 Task: Create a due date automation trigger when advanced on, on the tuesday after a card is due add dates with an overdue due date at 11:00 AM.
Action: Mouse moved to (1156, 106)
Screenshot: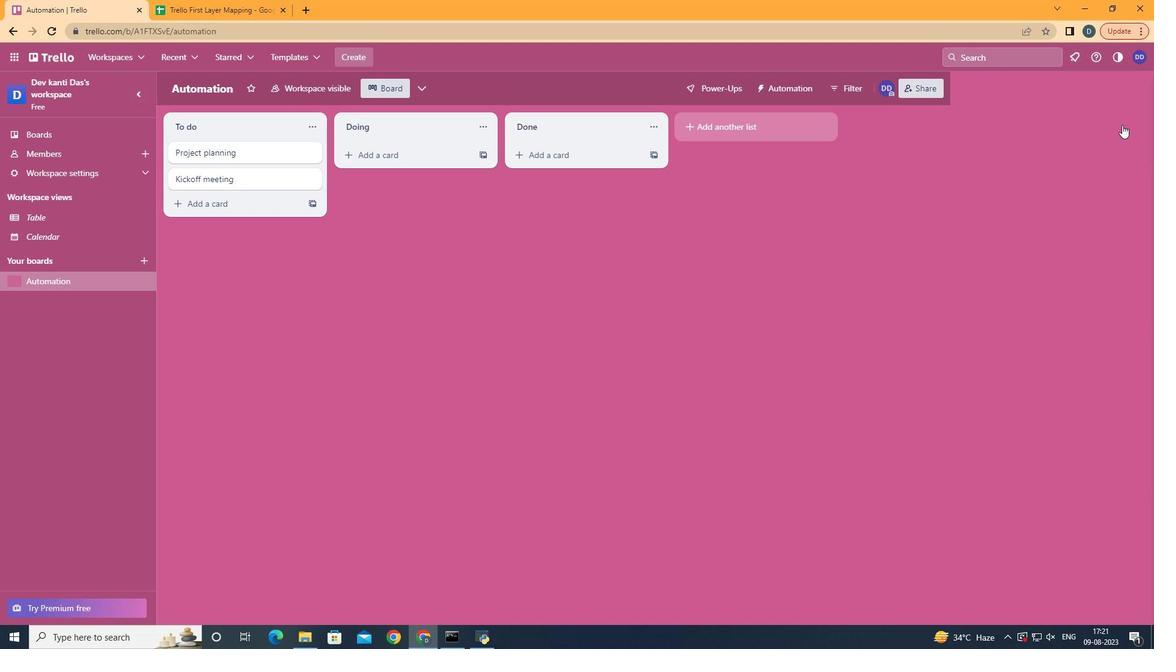 
Action: Mouse pressed left at (1156, 106)
Screenshot: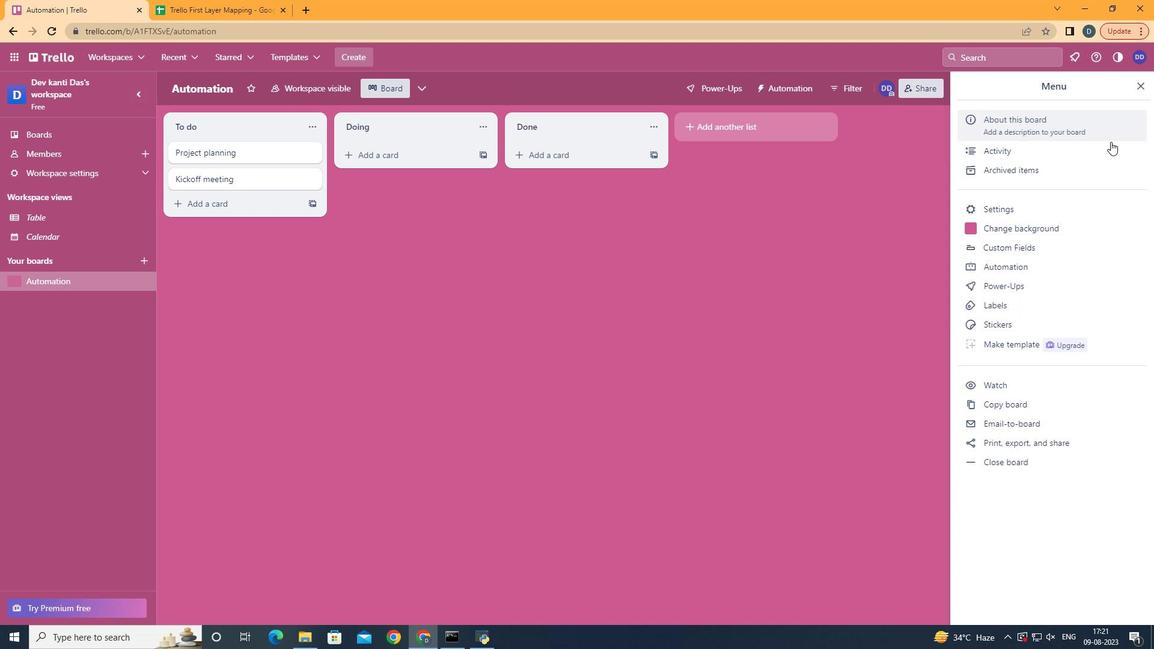 
Action: Mouse moved to (1039, 277)
Screenshot: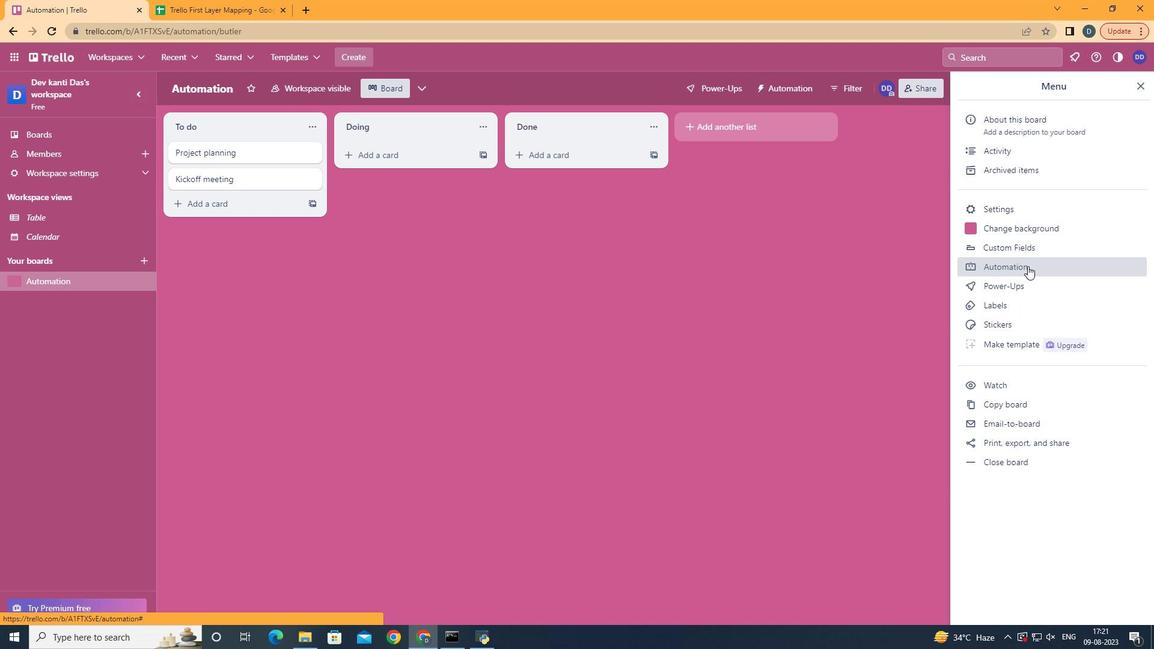 
Action: Mouse pressed left at (1039, 277)
Screenshot: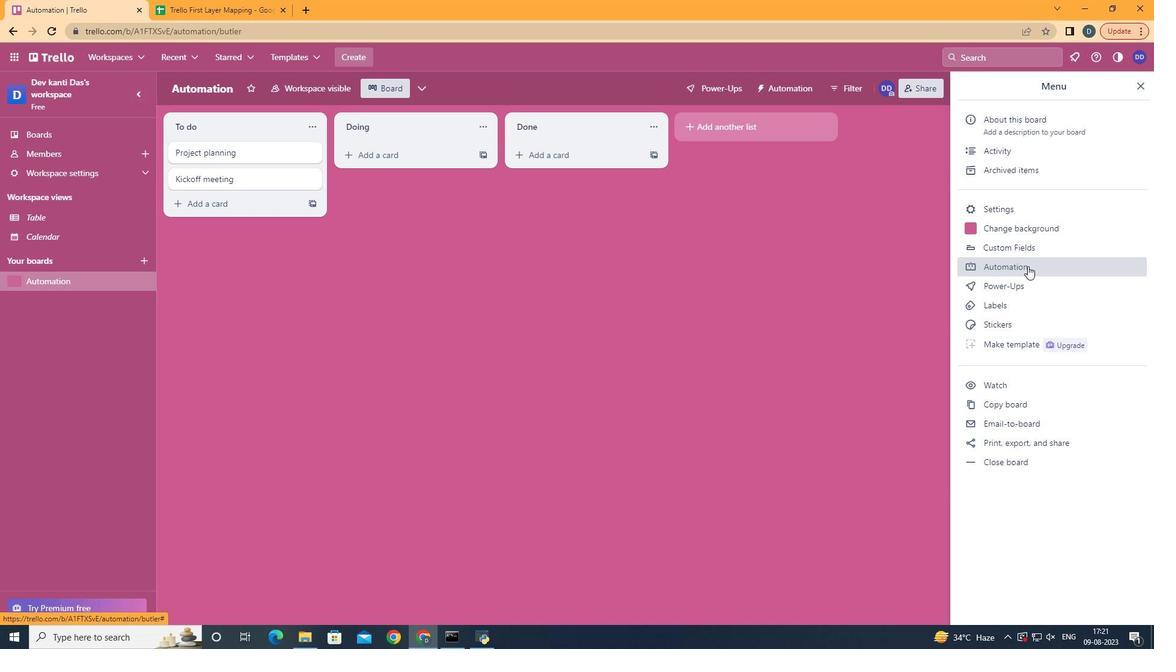 
Action: Mouse moved to (245, 259)
Screenshot: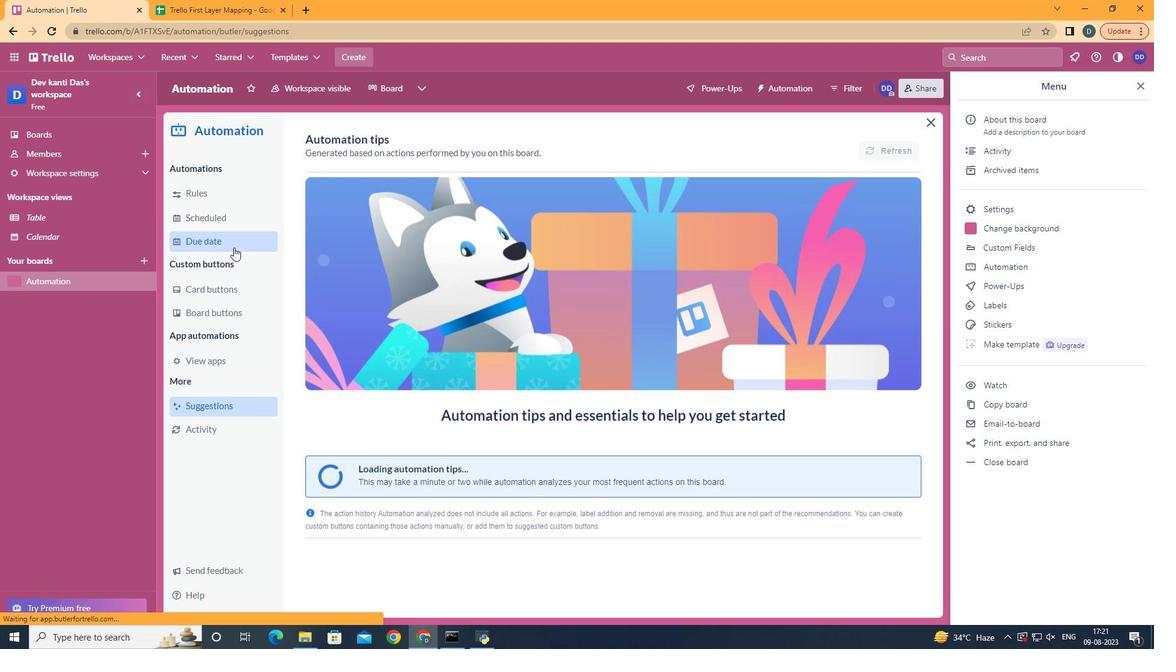 
Action: Mouse pressed left at (245, 259)
Screenshot: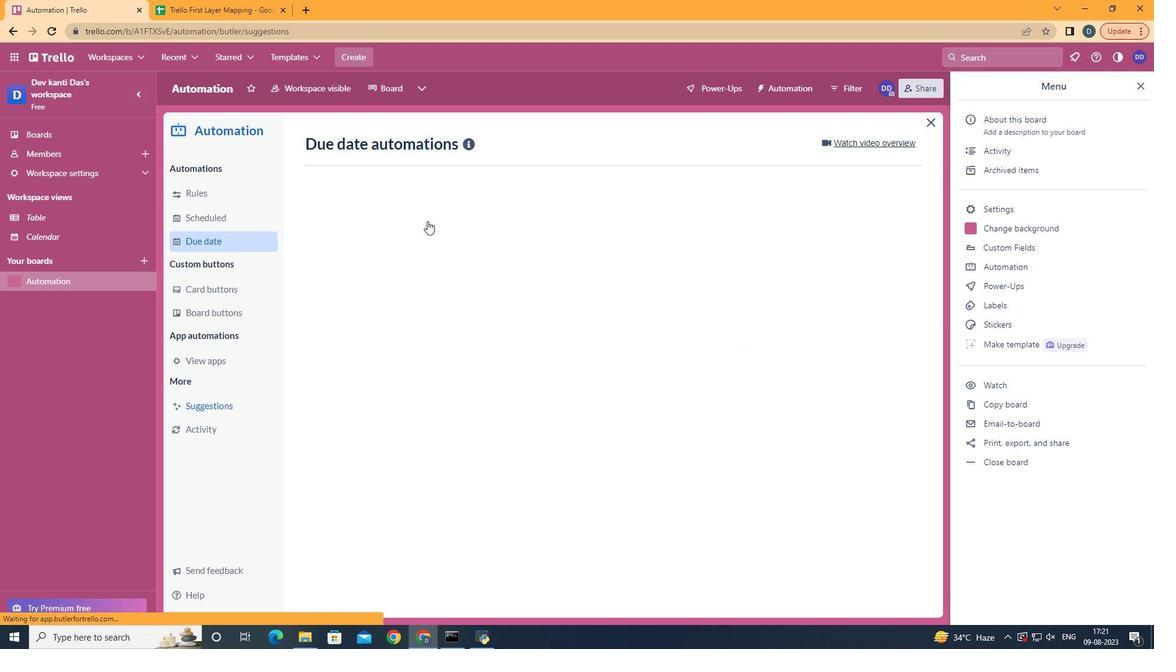 
Action: Mouse moved to (848, 161)
Screenshot: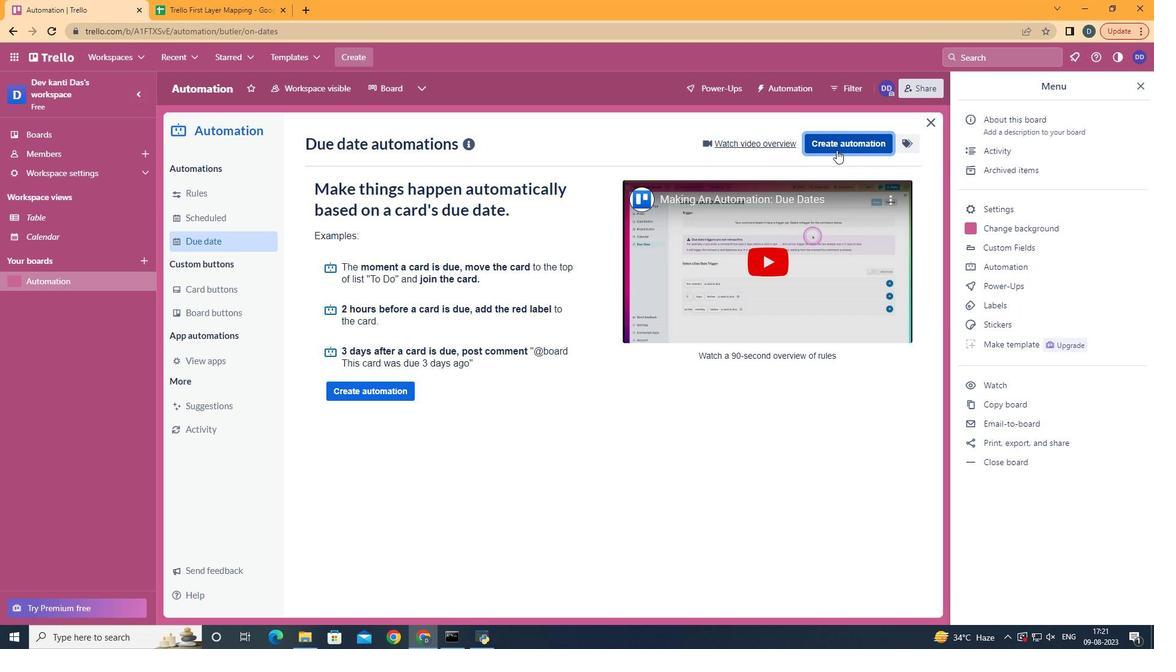 
Action: Mouse pressed left at (848, 161)
Screenshot: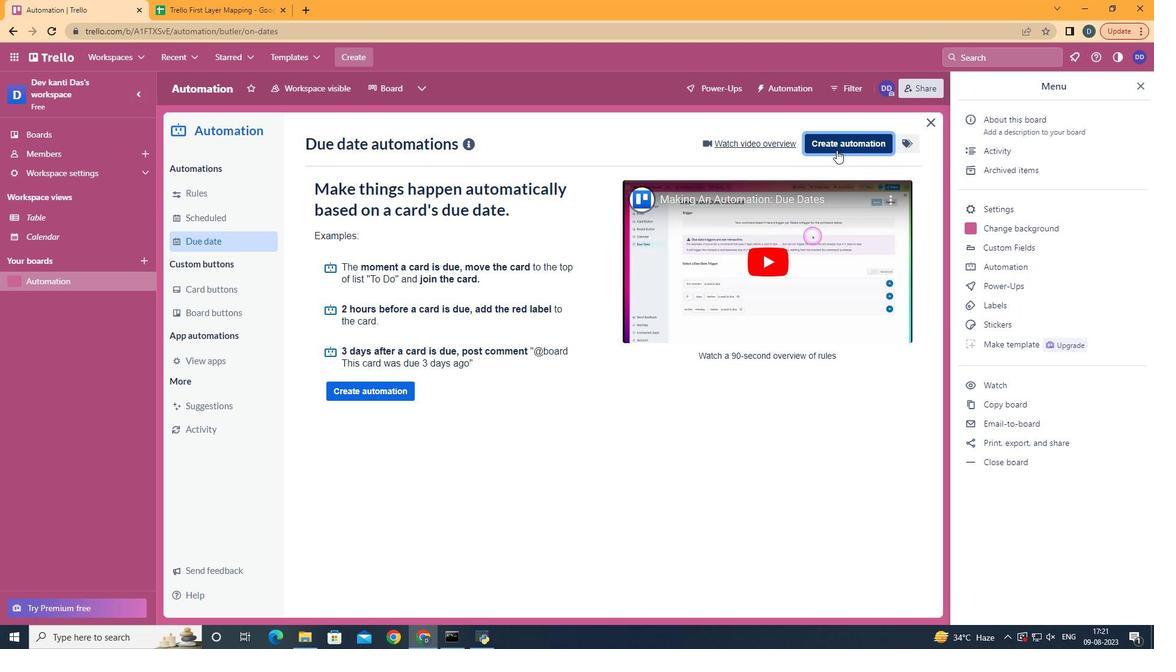 
Action: Mouse moved to (632, 275)
Screenshot: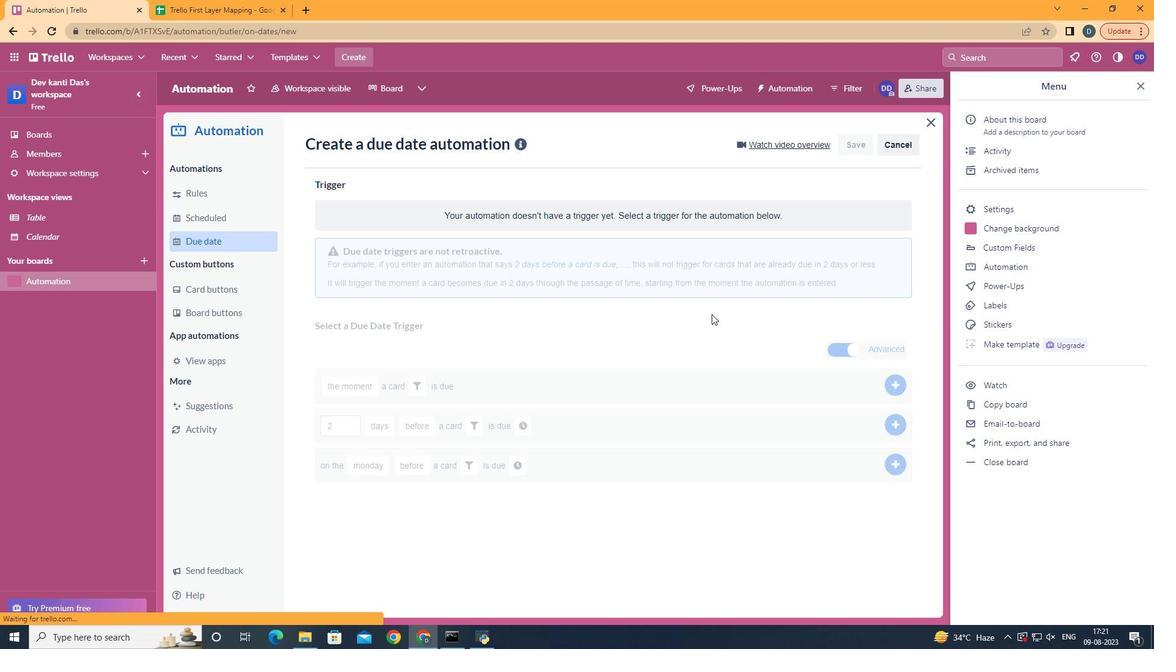 
Action: Mouse pressed left at (632, 275)
Screenshot: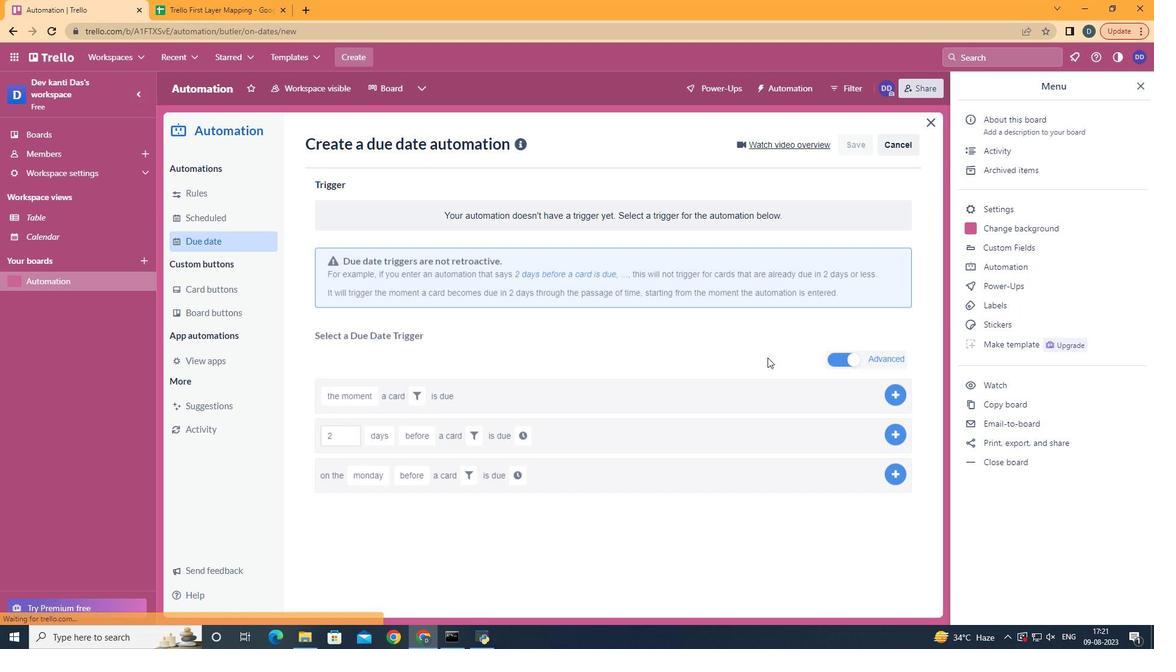 
Action: Mouse moved to (405, 348)
Screenshot: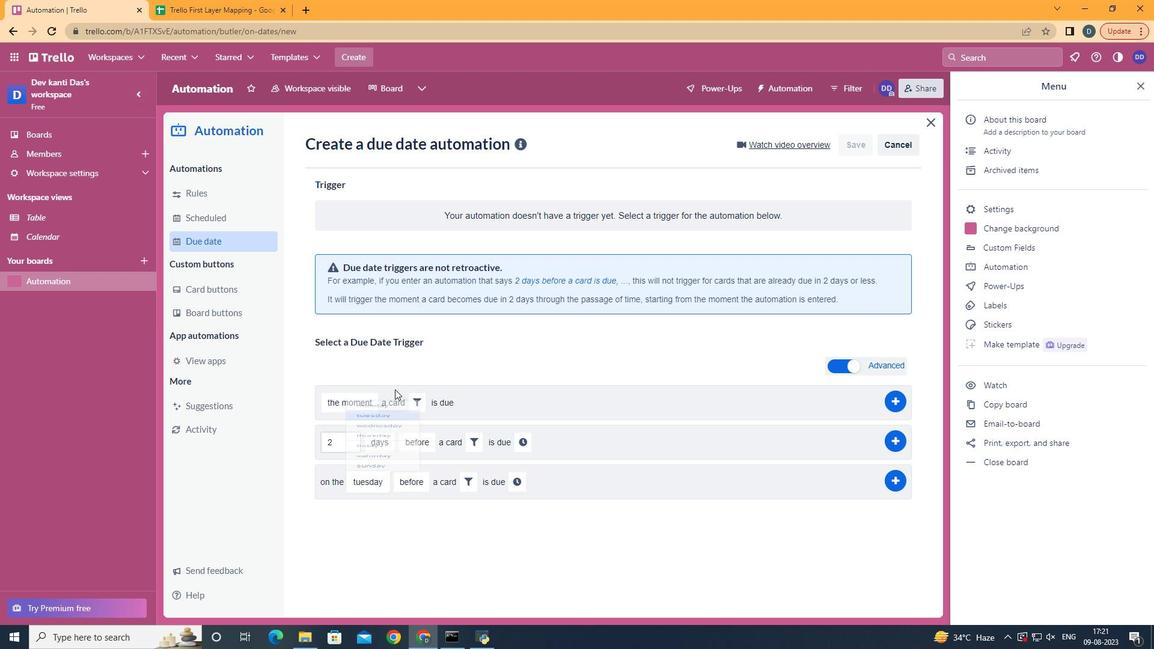
Action: Mouse pressed left at (405, 348)
Screenshot: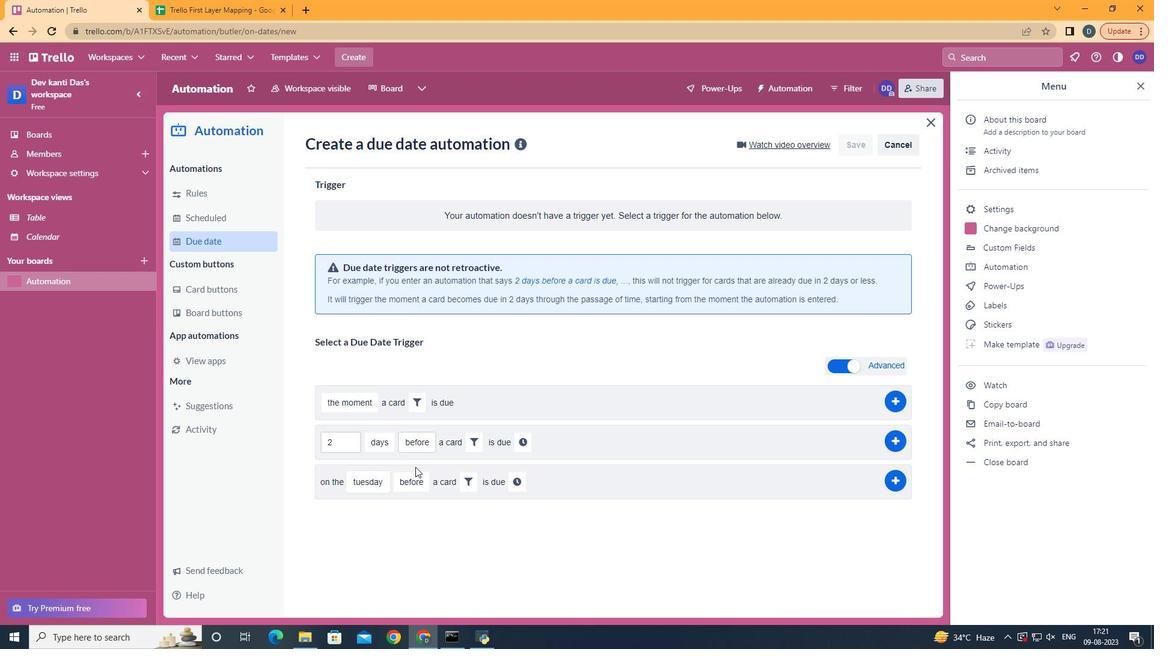 
Action: Mouse moved to (431, 540)
Screenshot: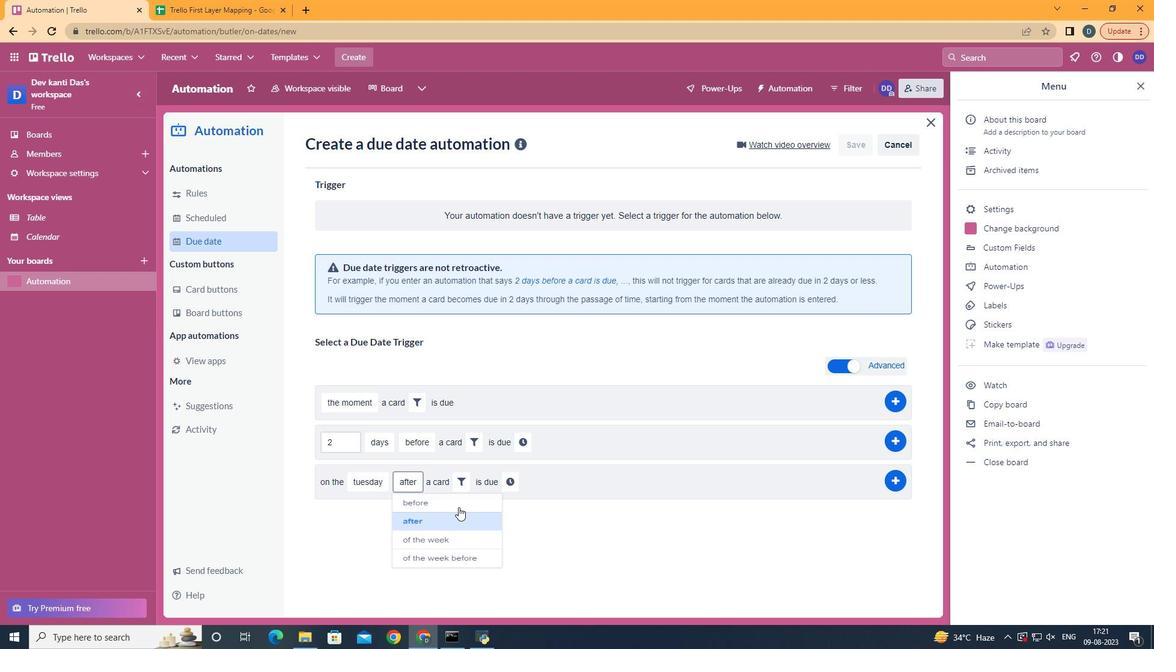 
Action: Mouse pressed left at (431, 540)
Screenshot: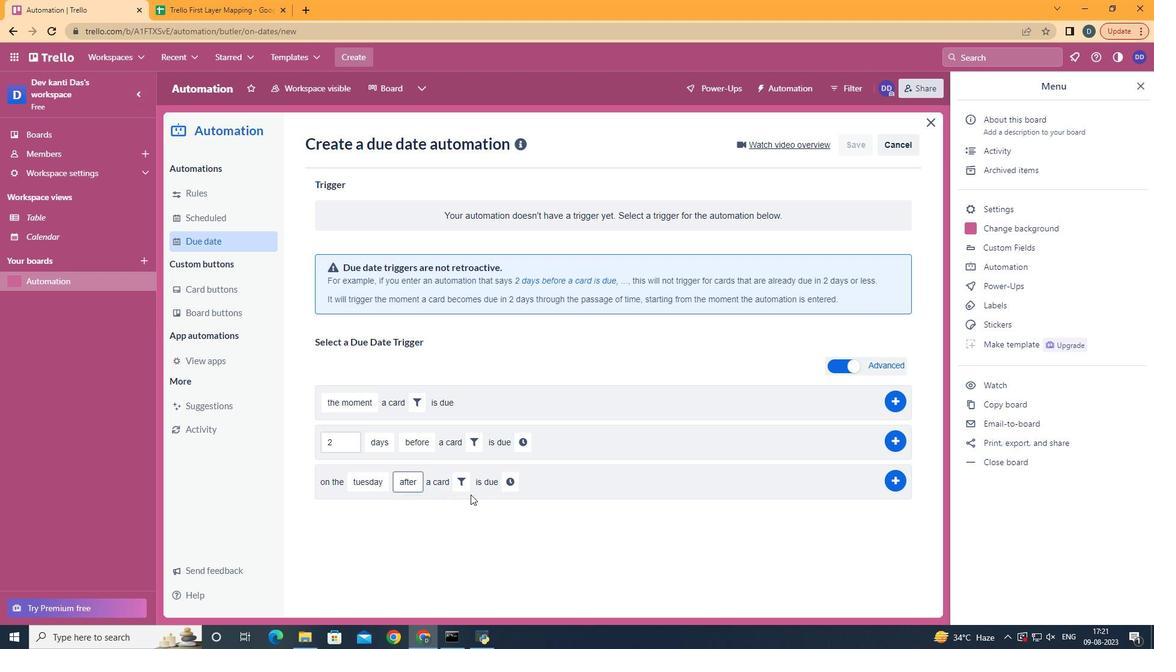 
Action: Mouse moved to (482, 492)
Screenshot: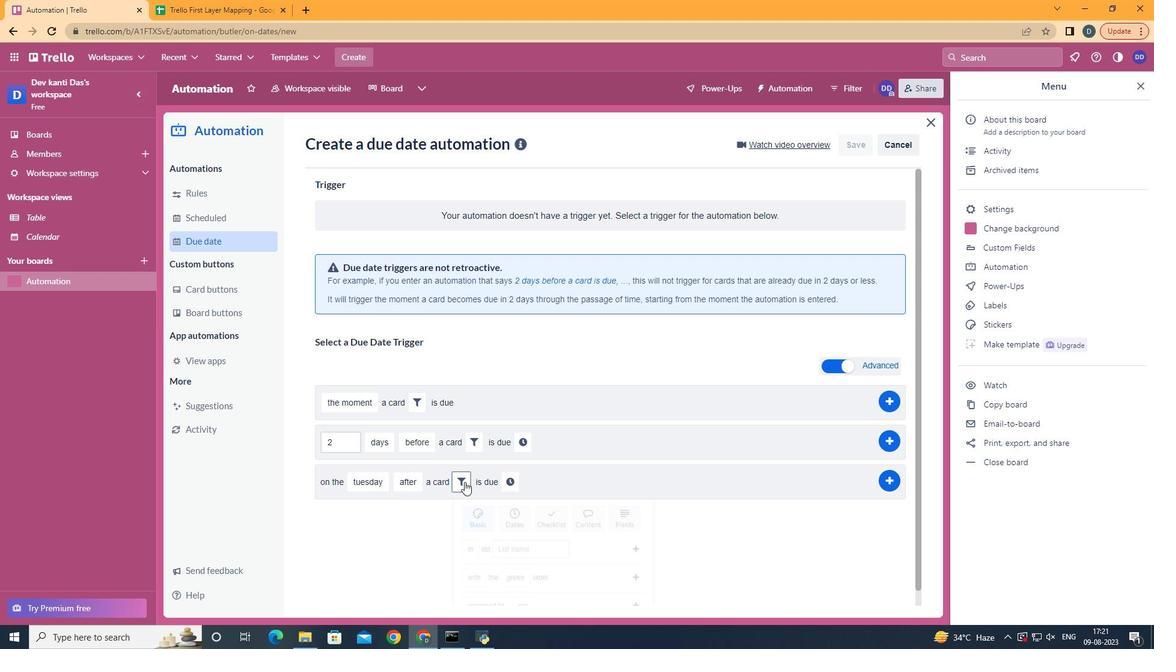 
Action: Mouse pressed left at (482, 492)
Screenshot: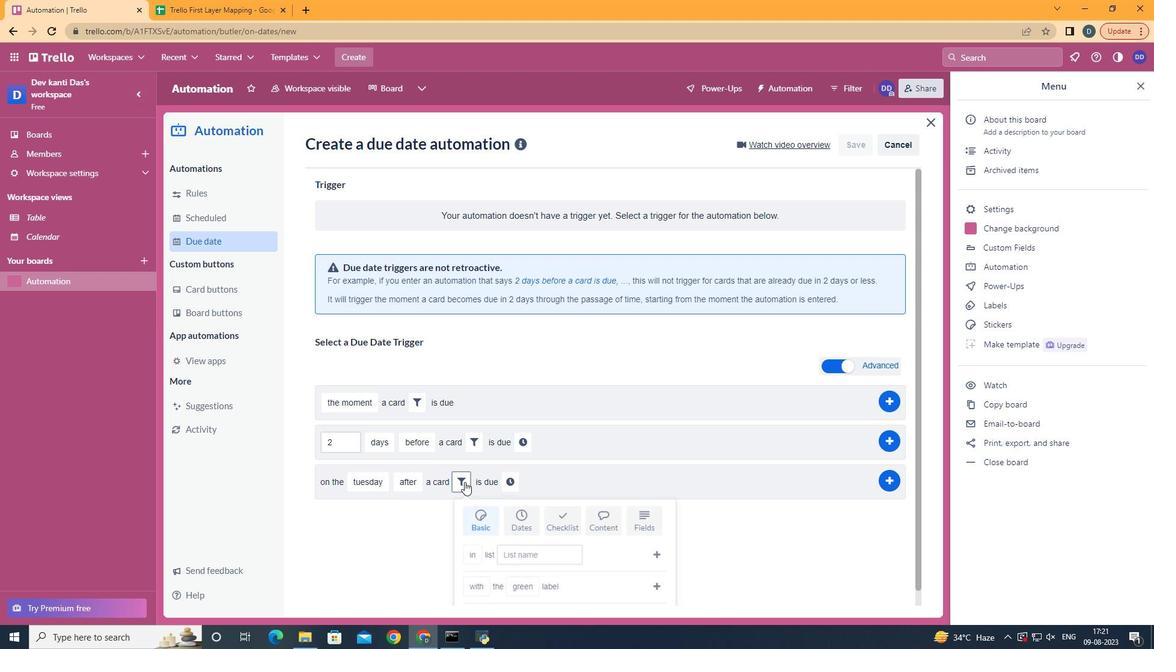 
Action: Mouse moved to (533, 526)
Screenshot: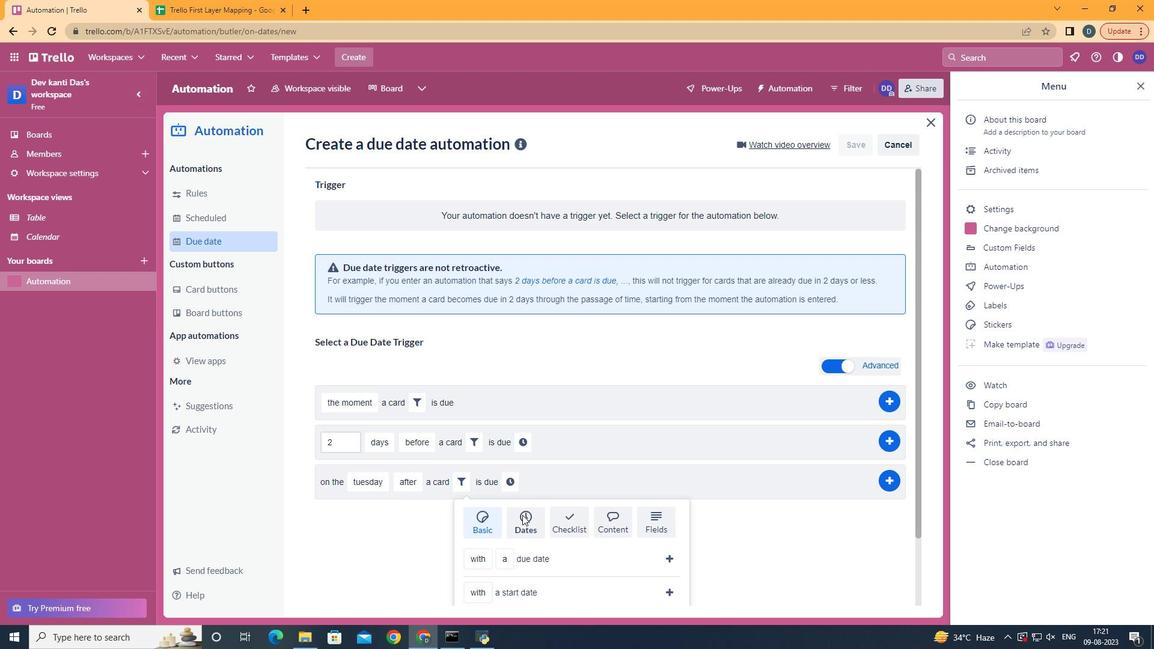 
Action: Mouse pressed left at (533, 526)
Screenshot: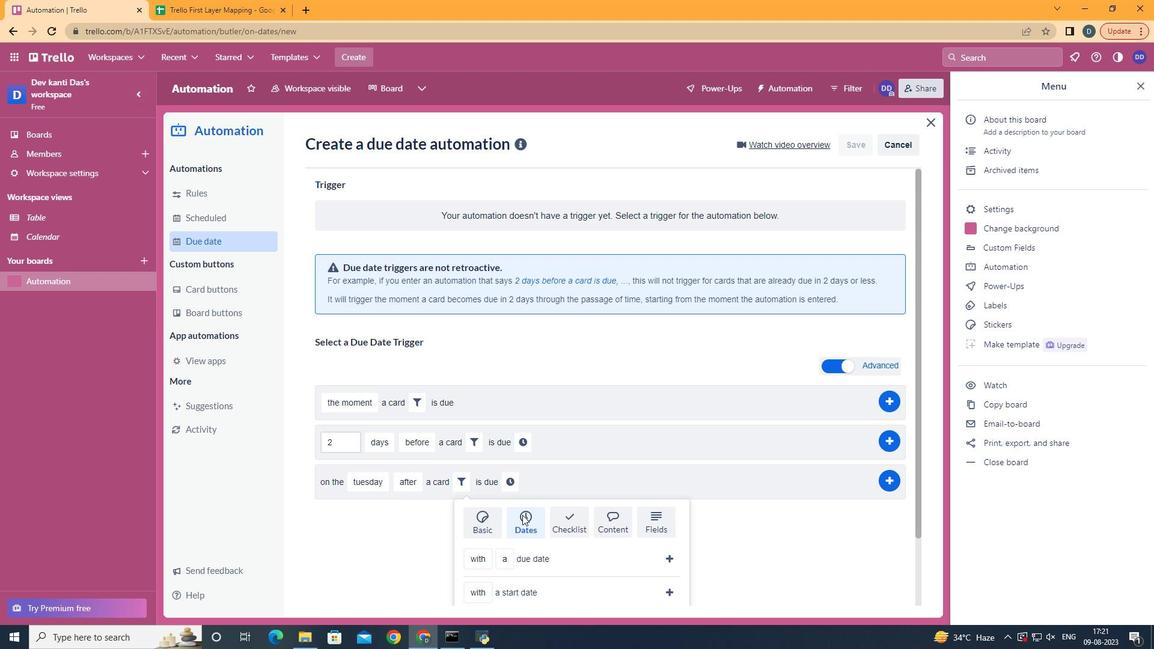 
Action: Mouse moved to (535, 540)
Screenshot: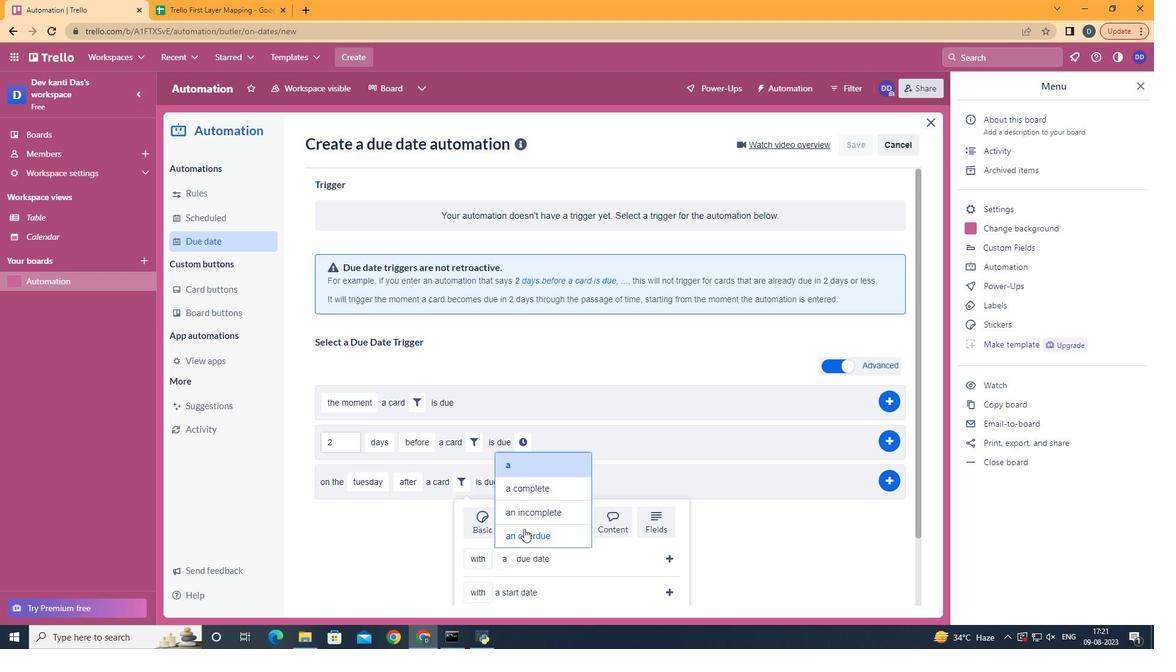 
Action: Mouse pressed left at (535, 540)
Screenshot: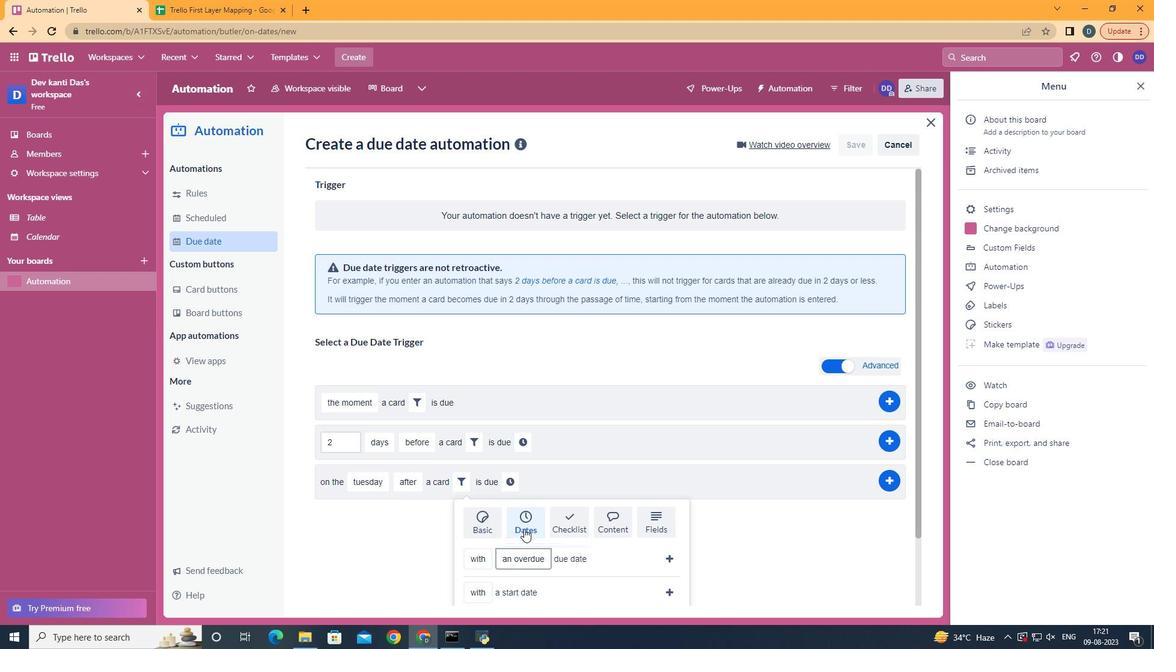 
Action: Mouse moved to (678, 566)
Screenshot: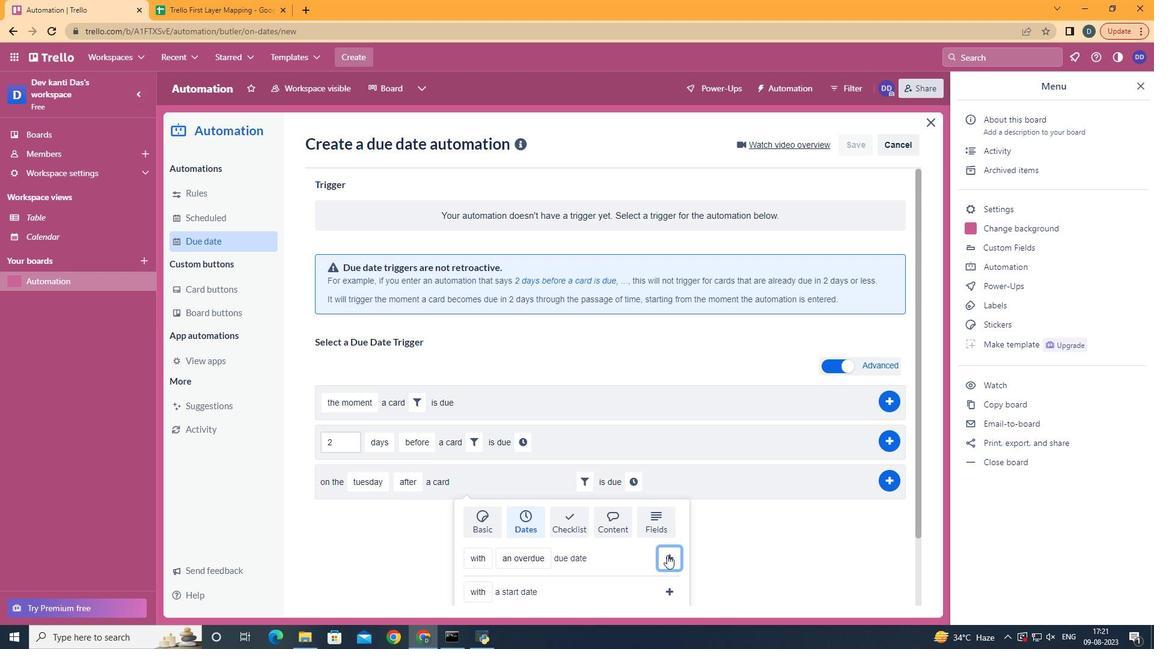 
Action: Mouse pressed left at (678, 566)
Screenshot: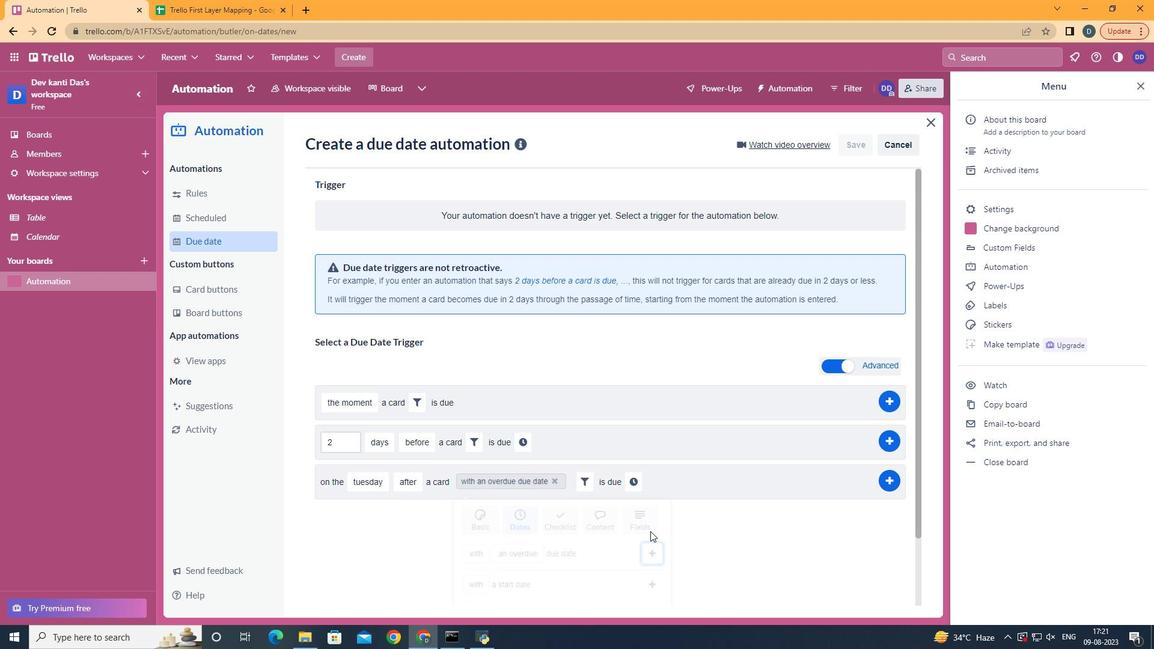 
Action: Mouse moved to (646, 504)
Screenshot: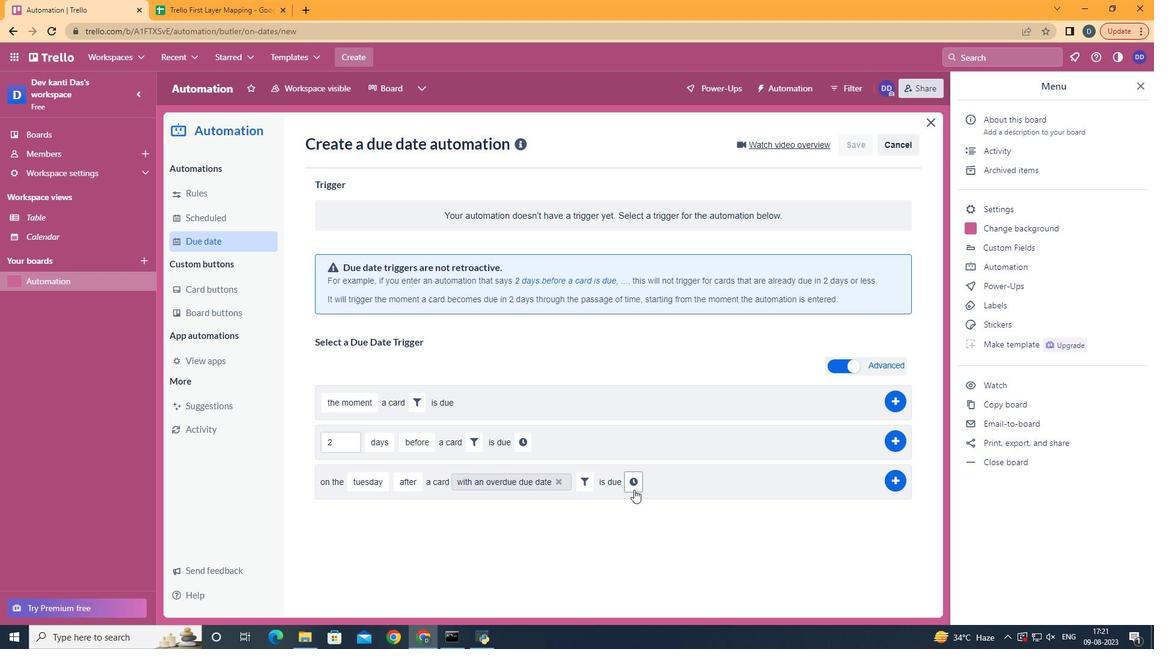 
Action: Mouse pressed left at (646, 504)
Screenshot: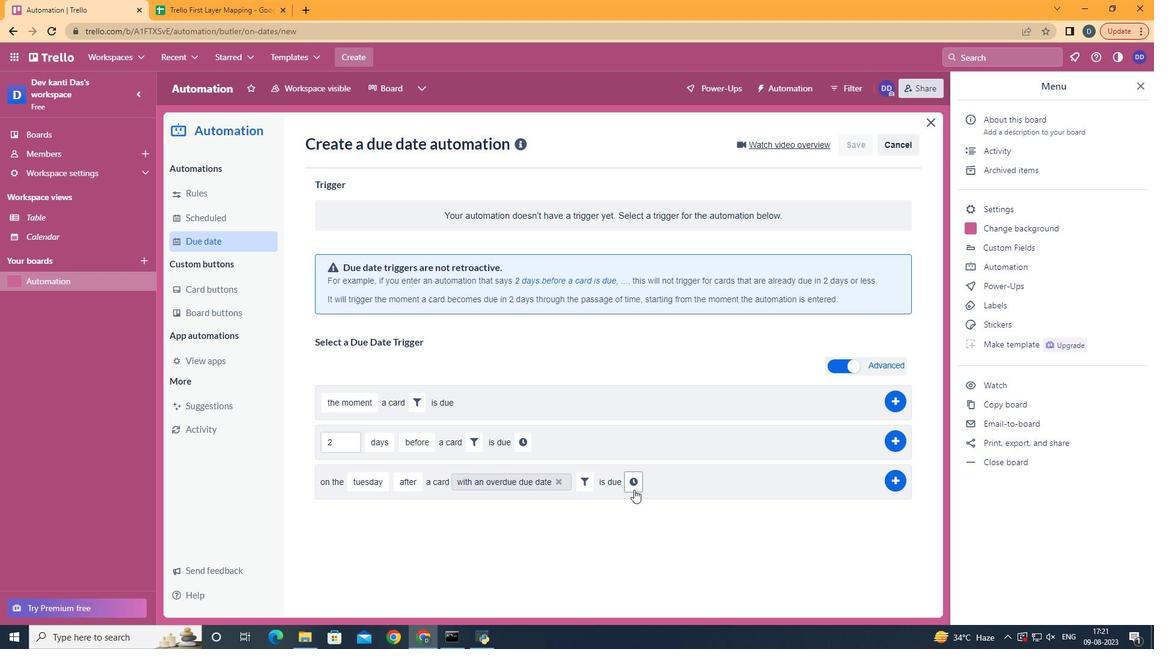 
Action: Mouse moved to (643, 497)
Screenshot: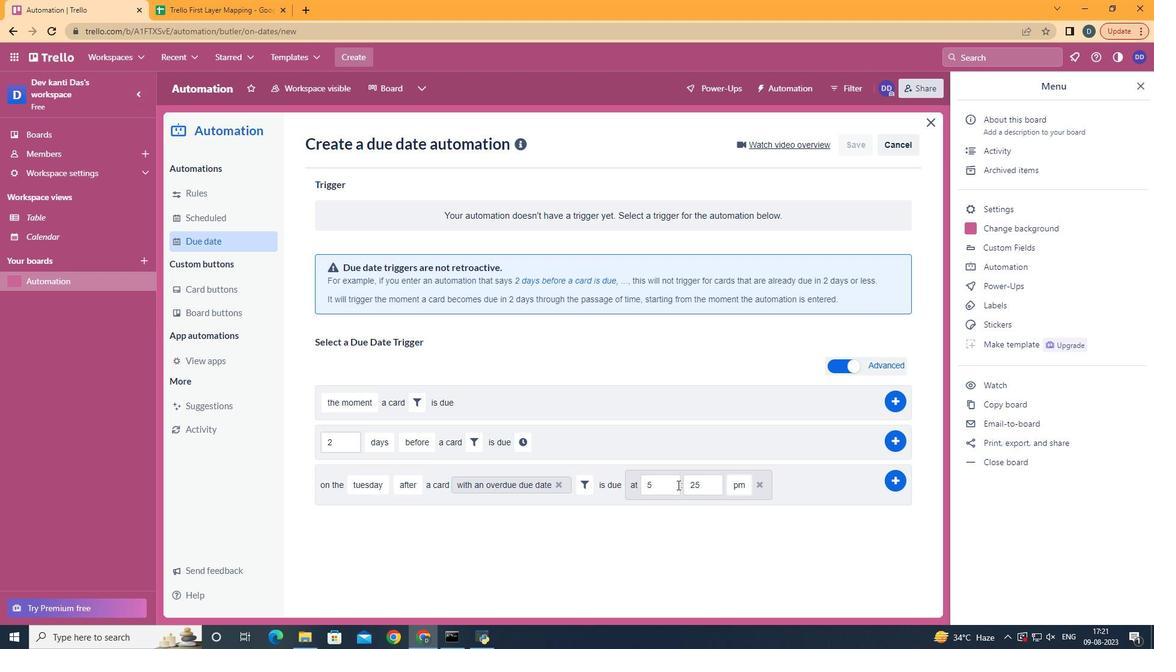 
Action: Mouse pressed left at (643, 497)
Screenshot: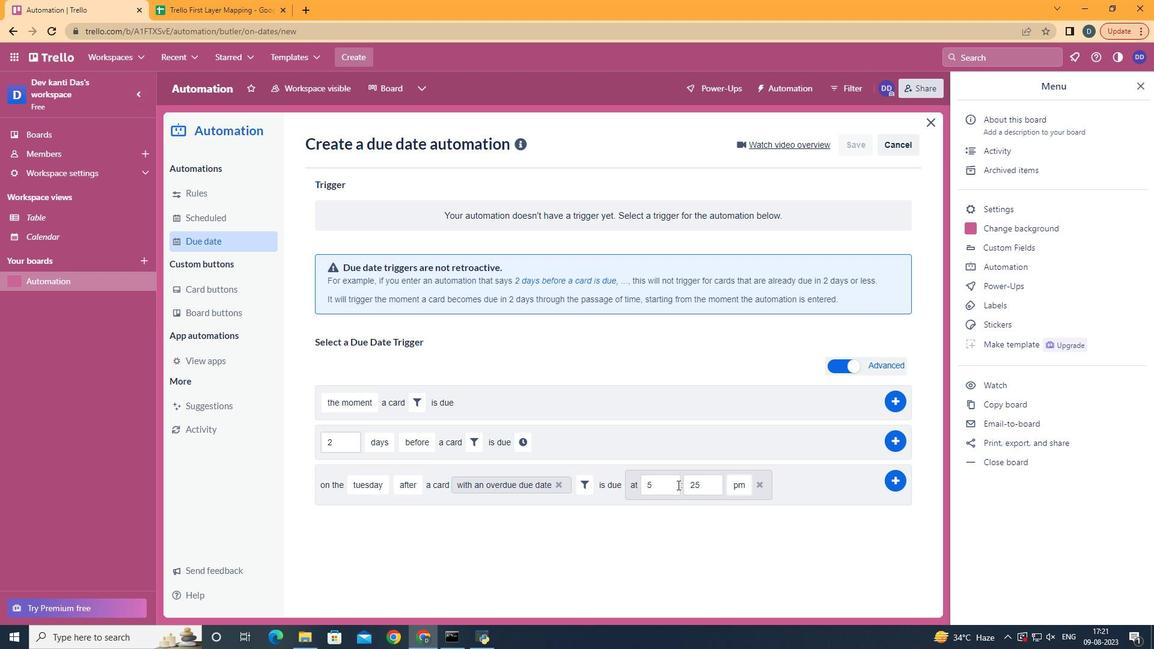 
Action: Mouse moved to (688, 495)
Screenshot: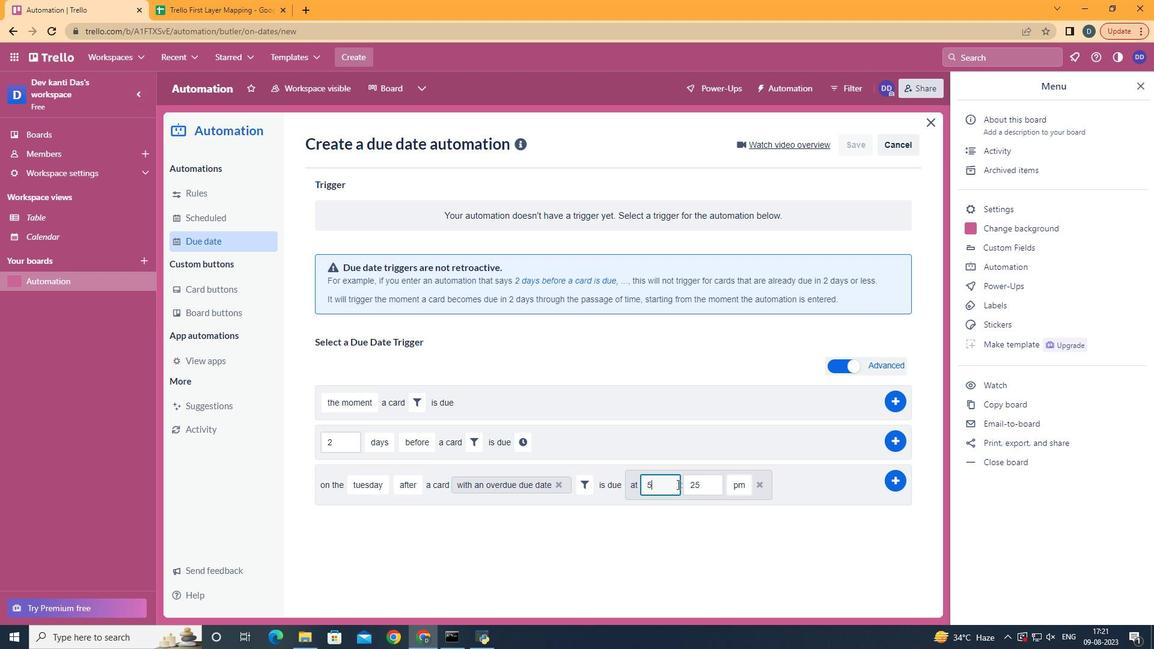 
Action: Mouse pressed left at (688, 495)
Screenshot: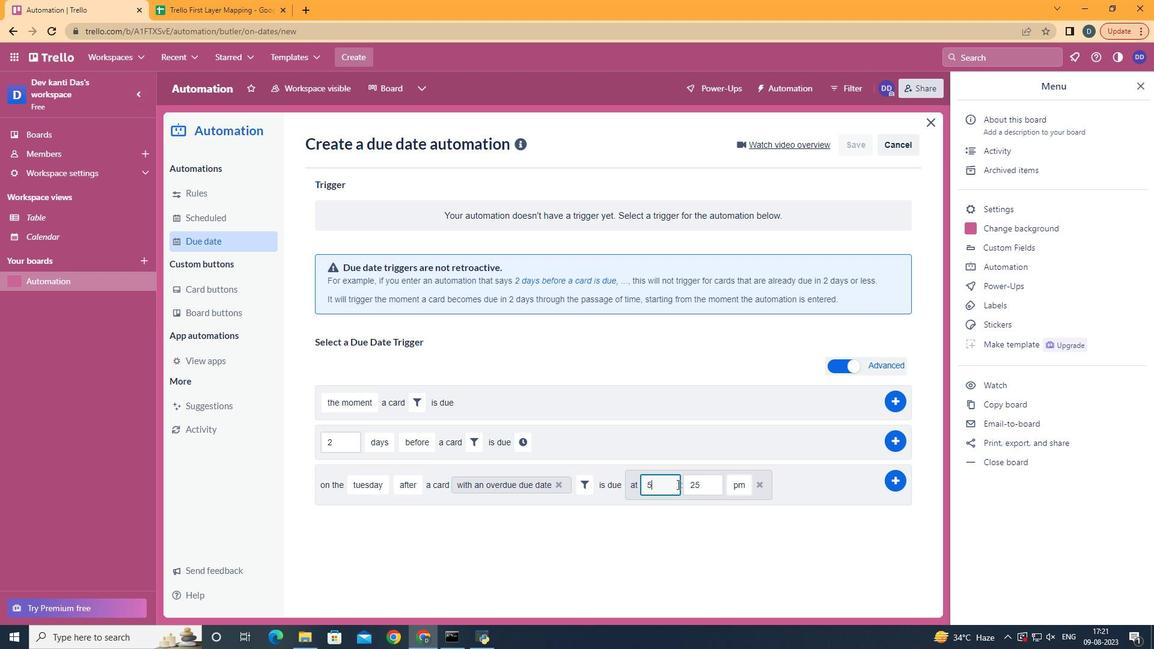 
Action: Mouse moved to (679, 497)
Screenshot: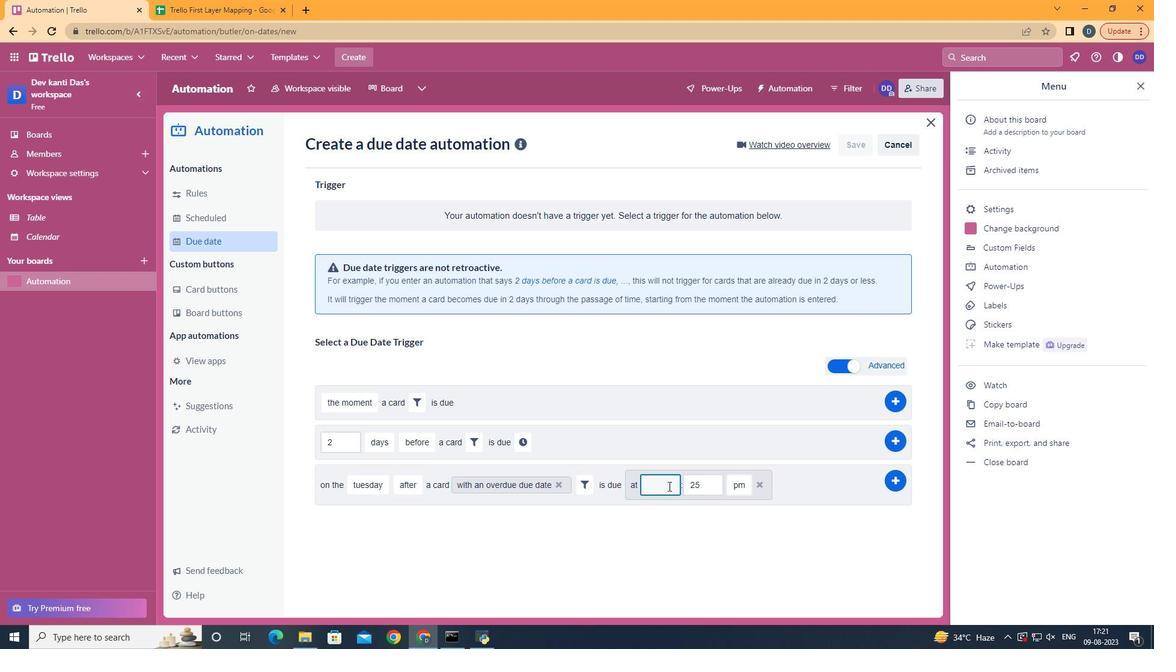 
Action: Key pressed <Key.backspace>11
Screenshot: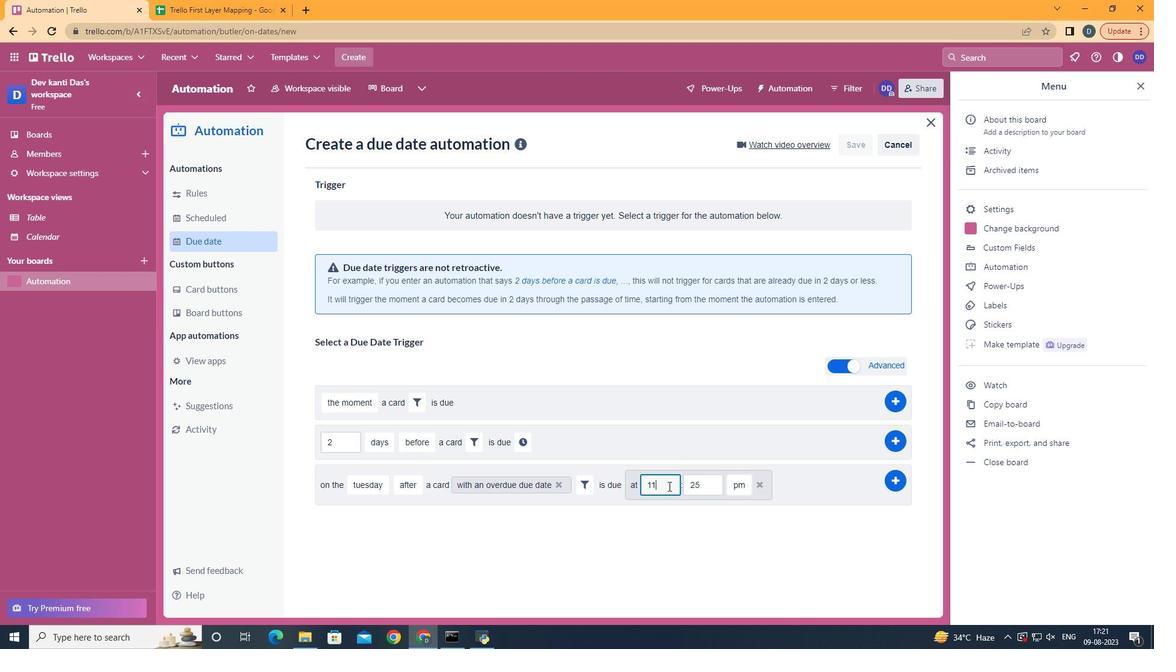 
Action: Mouse moved to (717, 494)
Screenshot: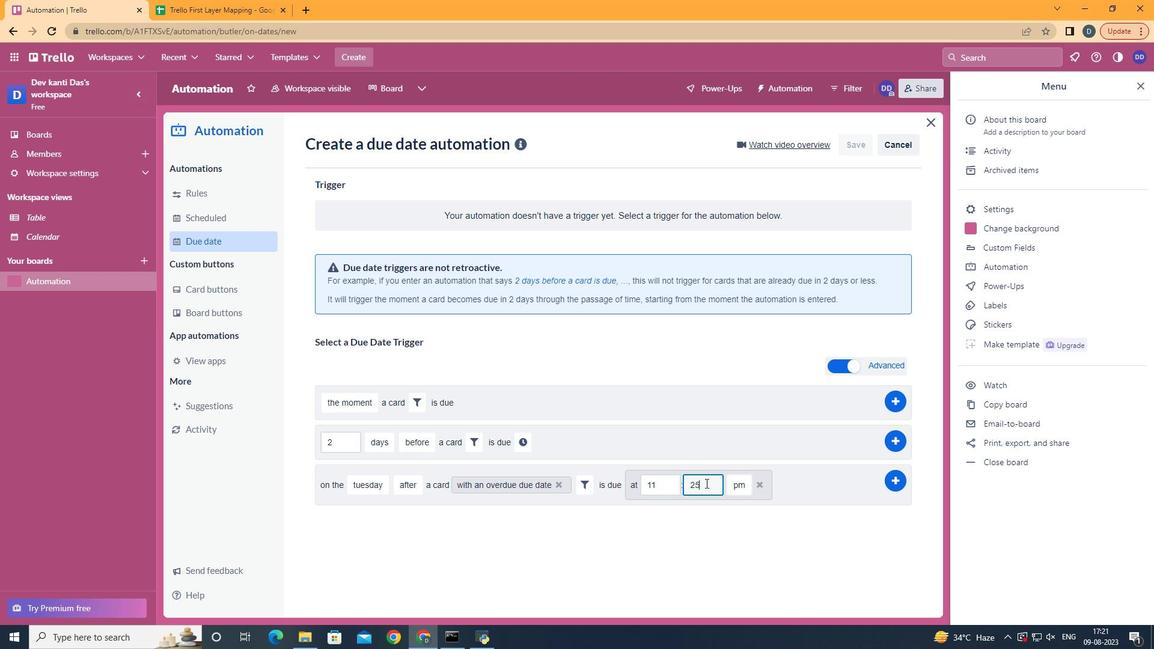 
Action: Mouse pressed left at (717, 494)
Screenshot: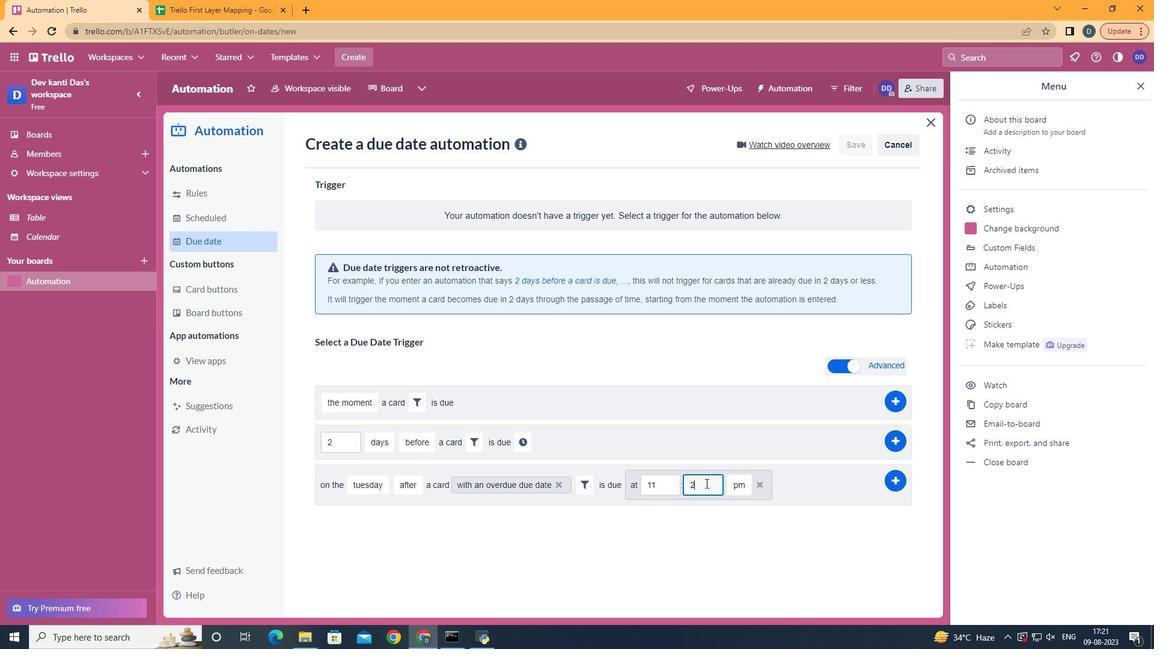 
Action: Key pressed <Key.backspace><Key.backspace>00
Screenshot: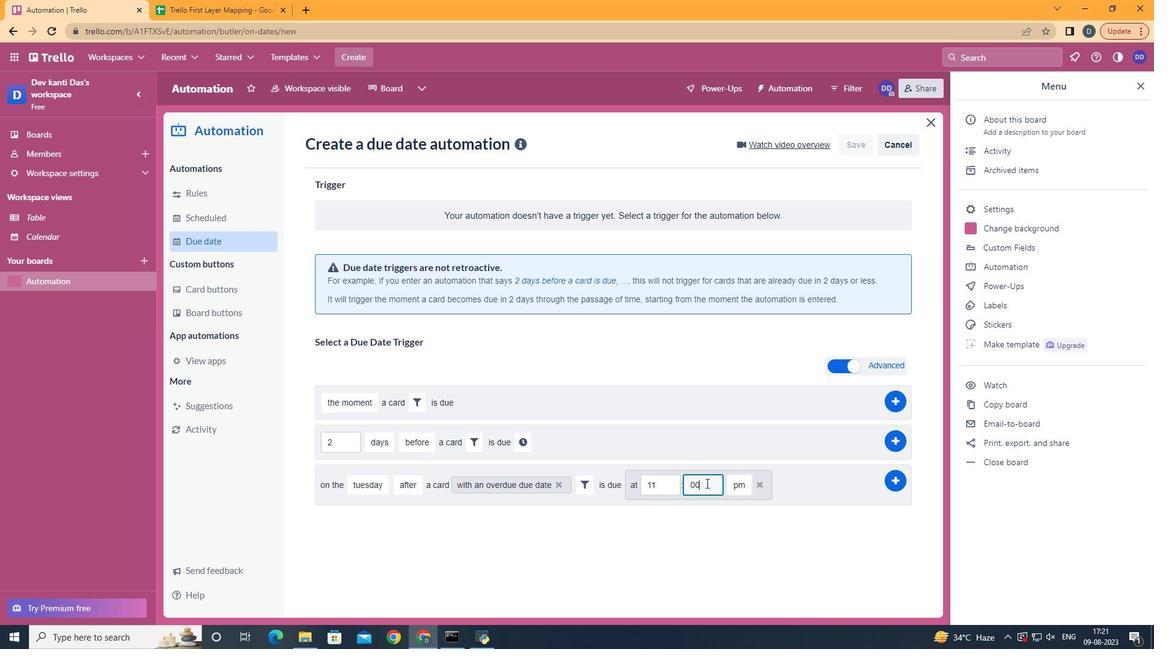 
Action: Mouse moved to (747, 514)
Screenshot: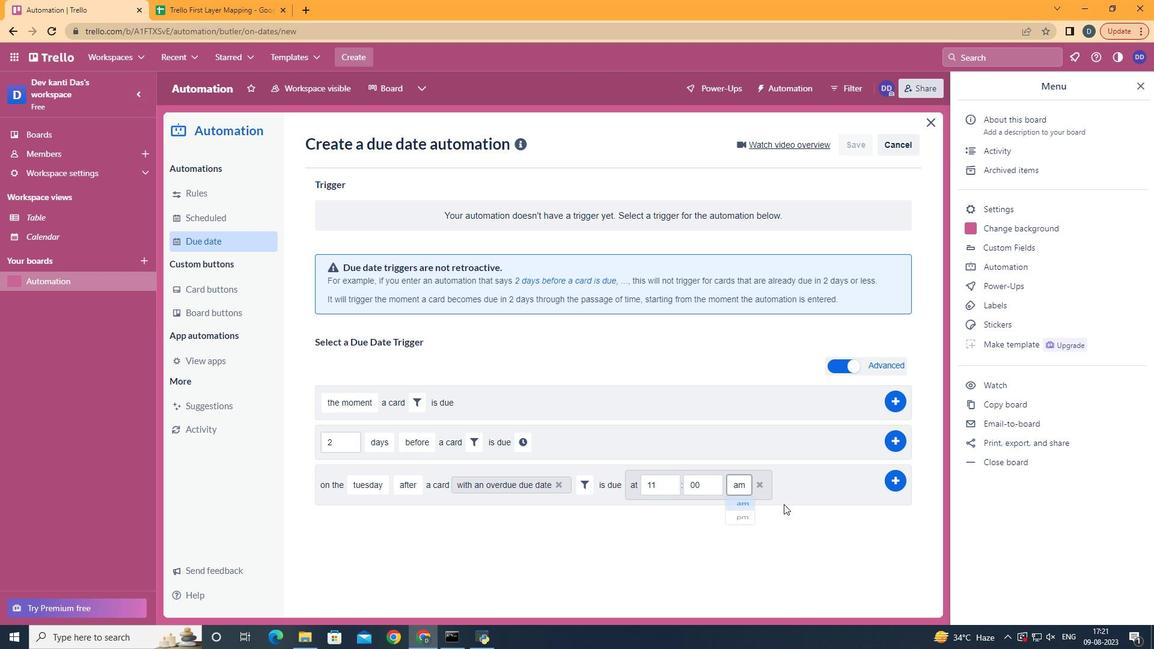 
Action: Mouse pressed left at (747, 514)
Screenshot: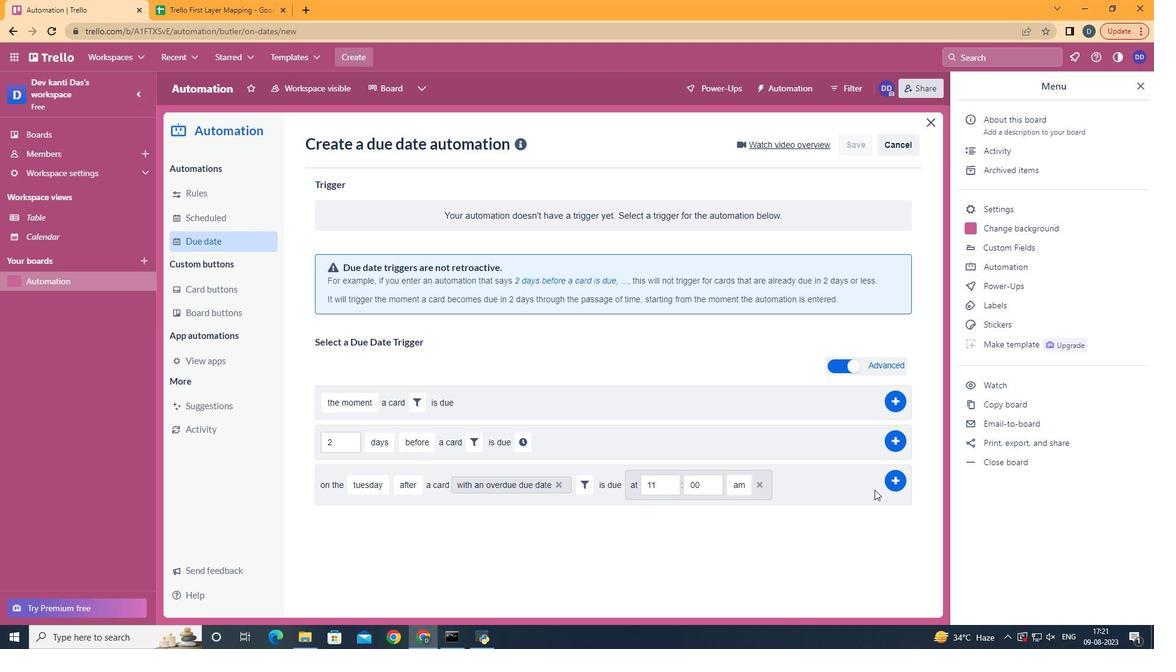 
Action: Mouse moved to (915, 488)
Screenshot: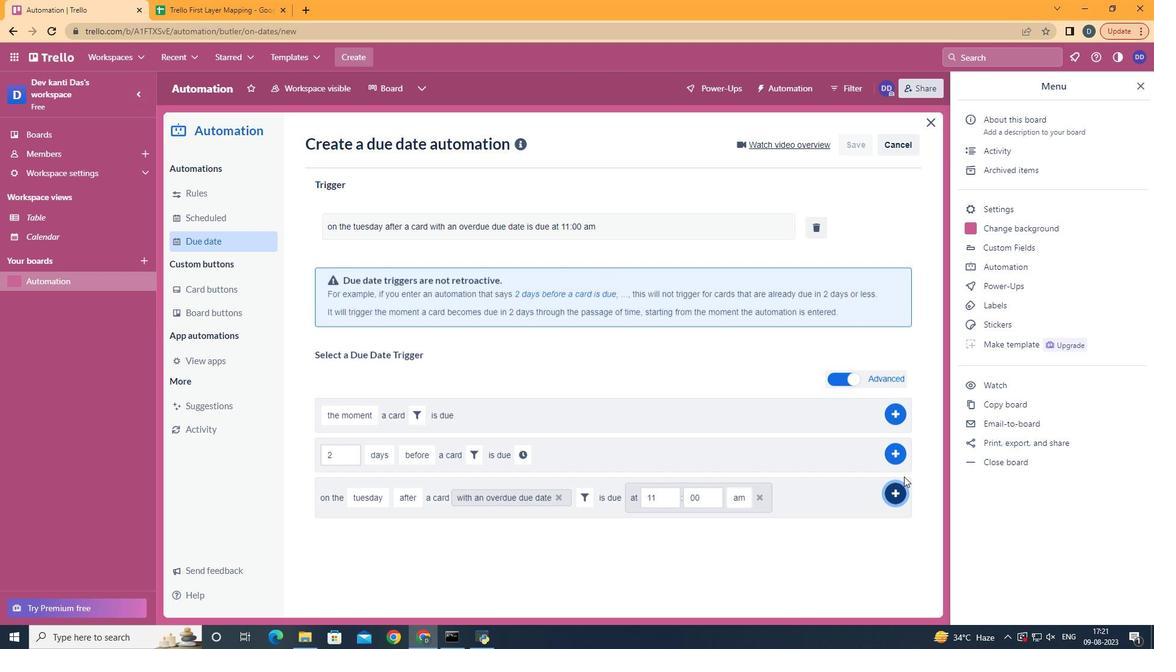 
Action: Mouse pressed left at (915, 488)
Screenshot: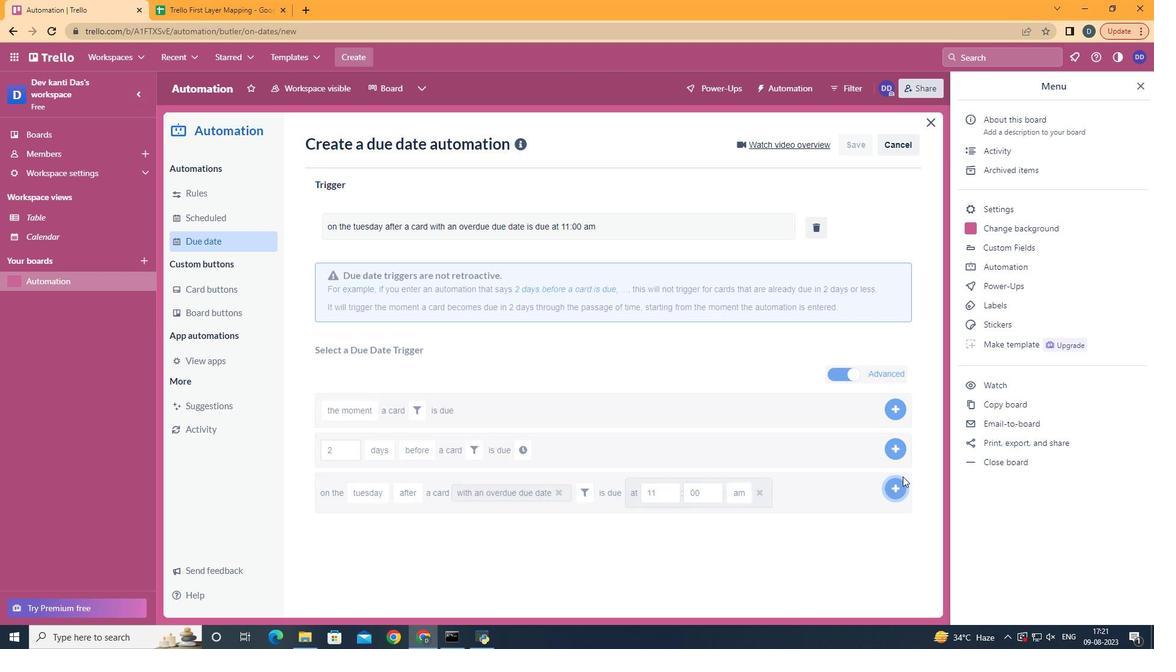 
Action: Mouse moved to (715, 233)
Screenshot: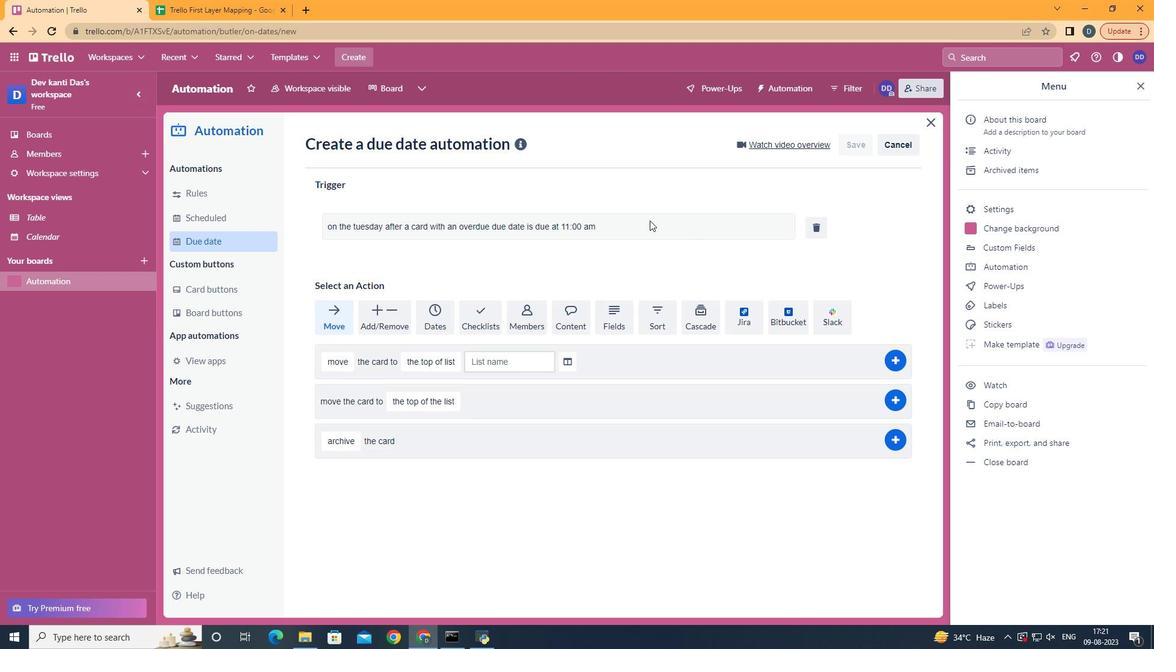 
